 Task: Create Card Card0000000332 in Board Board0000000083 in Workspace WS0000000028 in Trello. Create Card Card0000000333 in Board Board0000000084 in Workspace WS0000000028 in Trello. Create Card Card0000000334 in Board Board0000000084 in Workspace WS0000000028 in Trello. Create Card Card0000000335 in Board Board0000000084 in Workspace WS0000000028 in Trello. Create Card Card0000000336 in Board Board0000000084 in Workspace WS0000000028 in Trello
Action: Mouse moved to (297, 316)
Screenshot: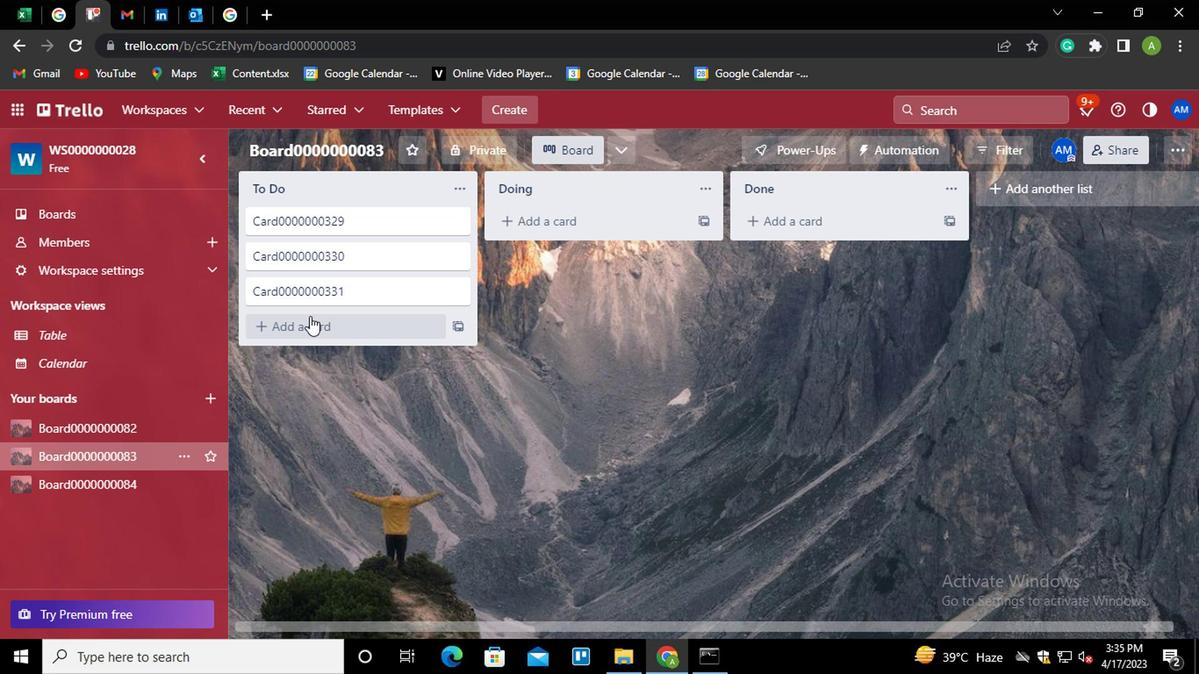 
Action: Mouse pressed left at (297, 316)
Screenshot: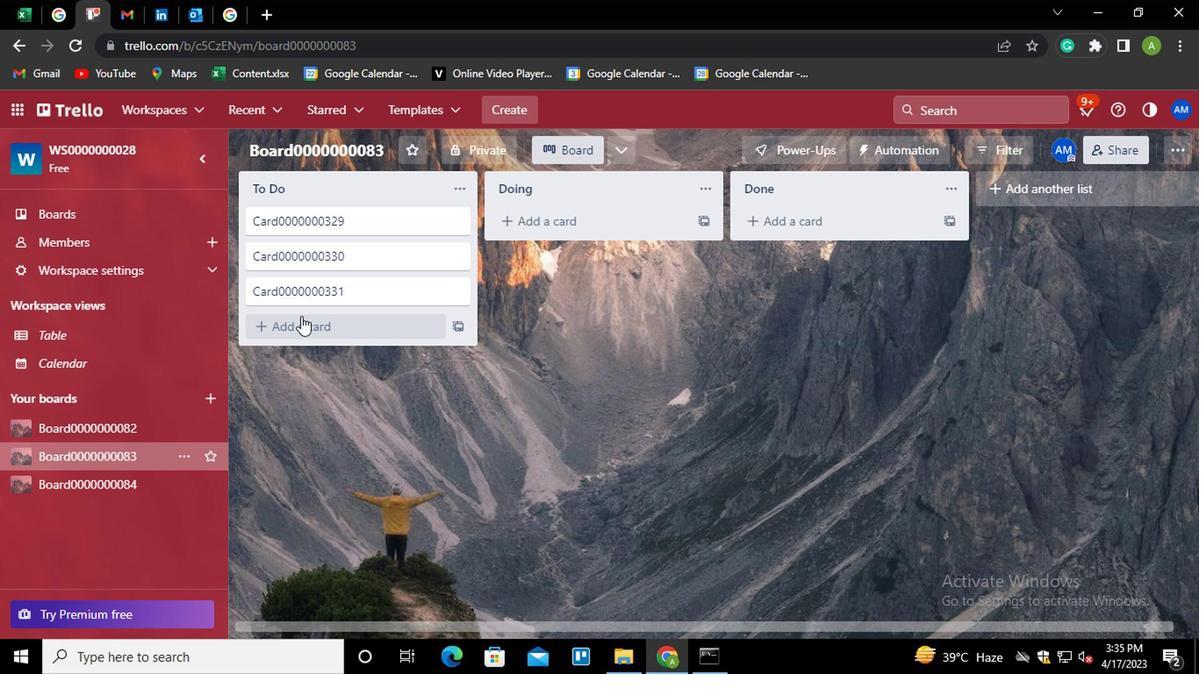 
Action: Key pressed <Key.shift>CARD0000000332
Screenshot: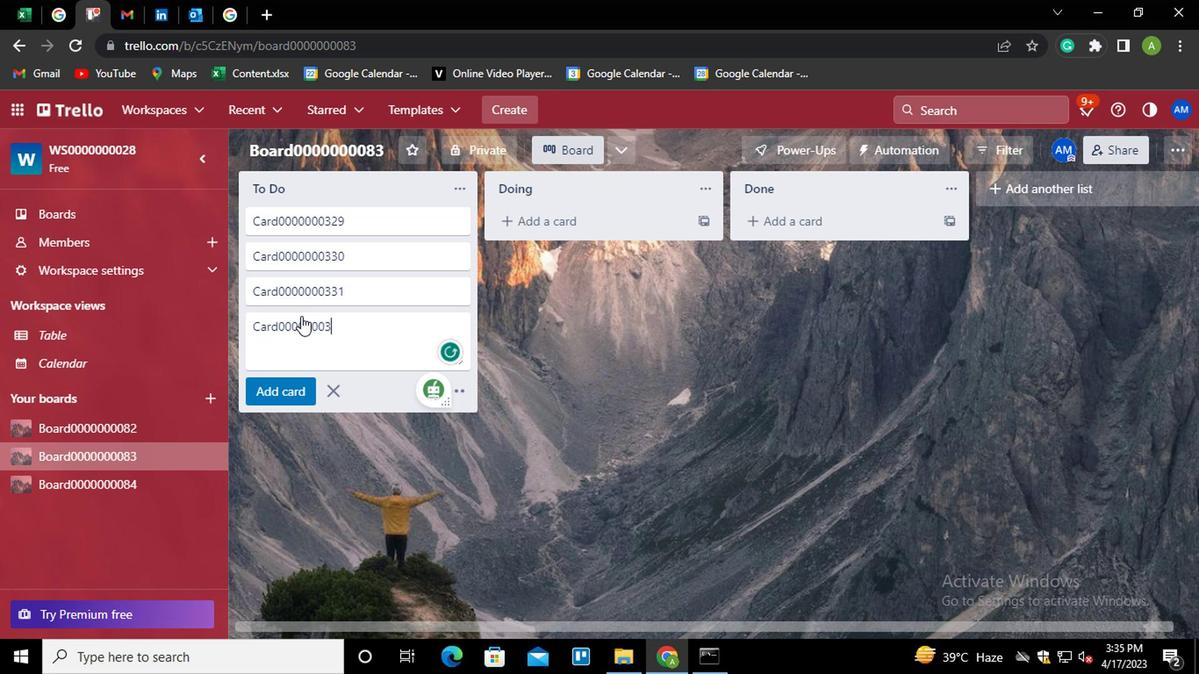 
Action: Mouse moved to (391, 427)
Screenshot: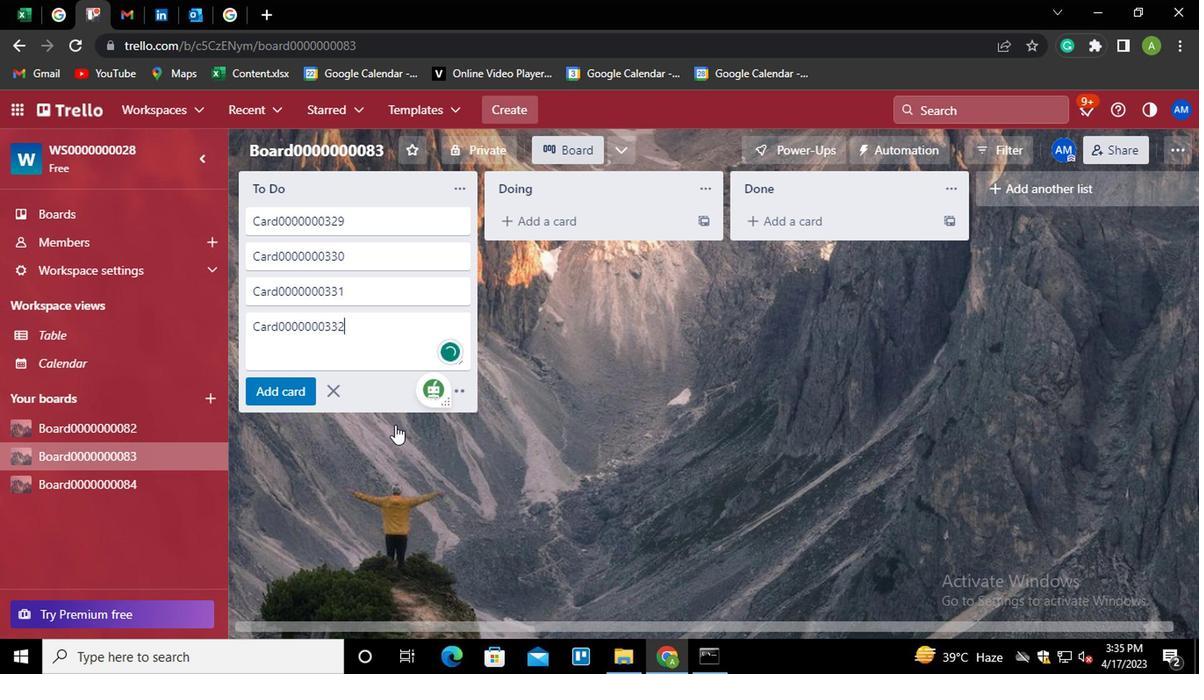 
Action: Mouse pressed left at (391, 427)
Screenshot: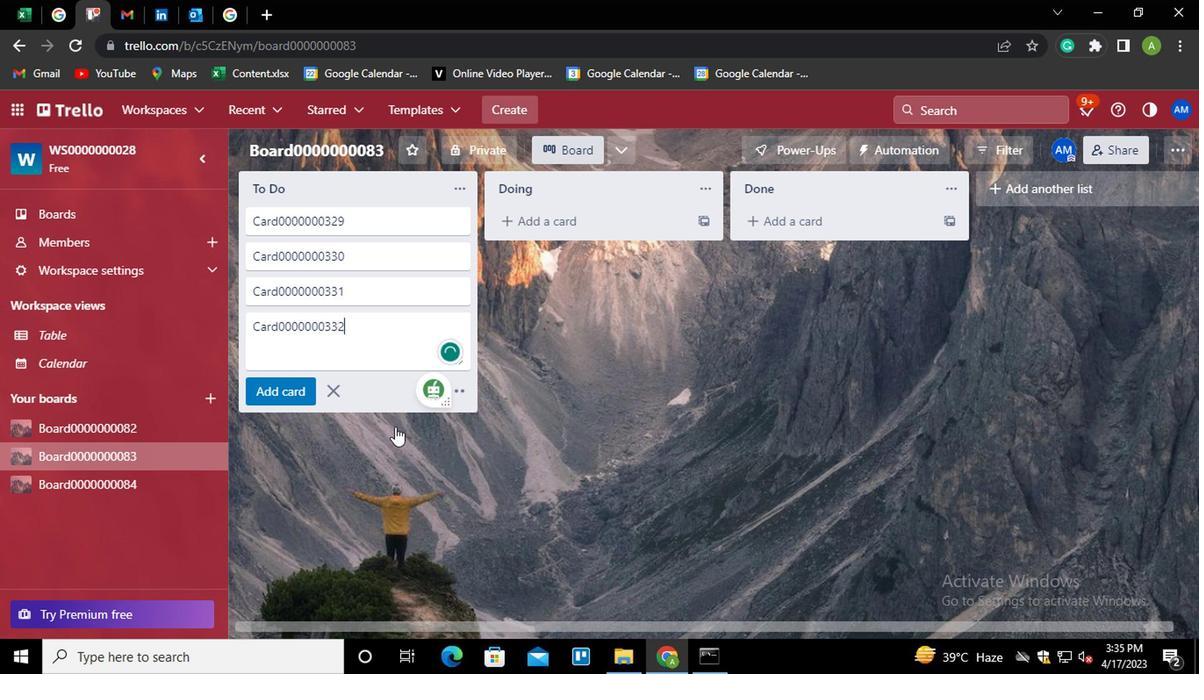 
Action: Mouse moved to (125, 475)
Screenshot: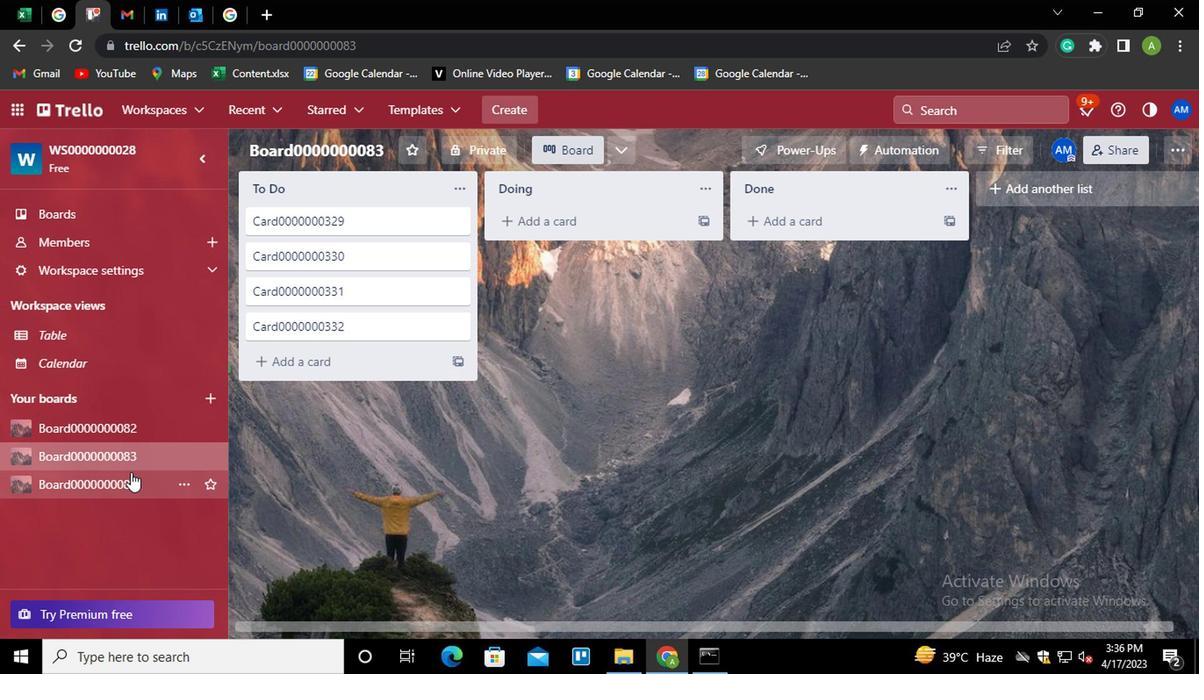 
Action: Mouse pressed left at (125, 475)
Screenshot: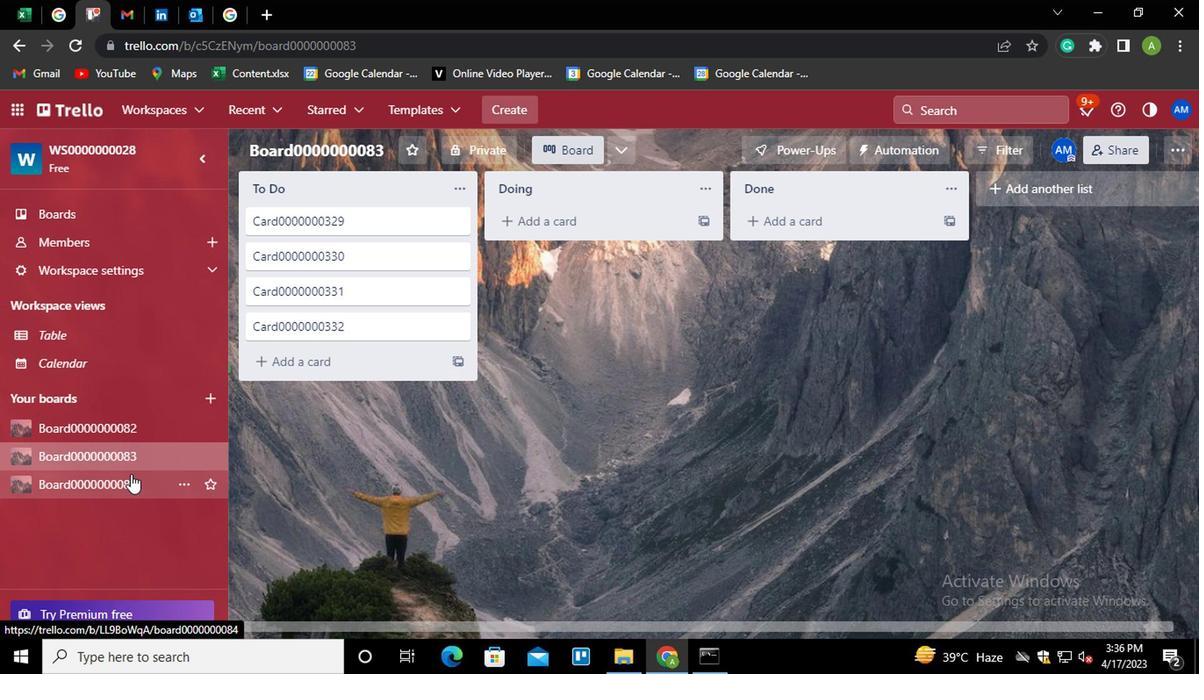 
Action: Mouse moved to (296, 258)
Screenshot: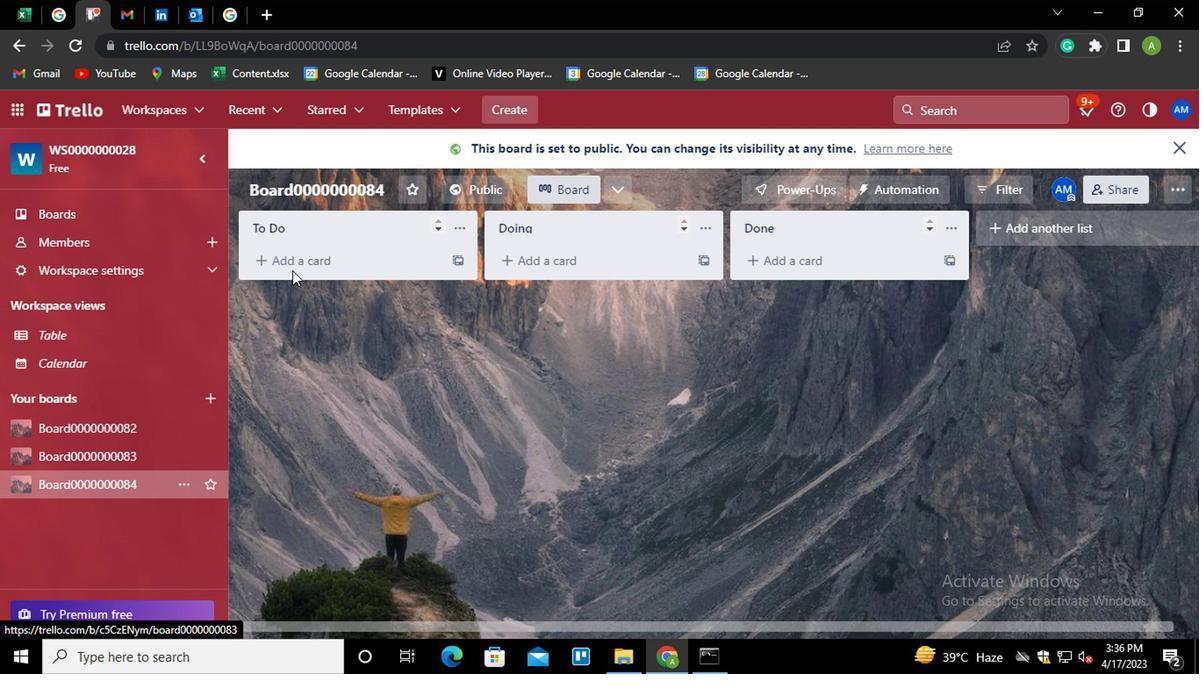 
Action: Mouse pressed left at (296, 258)
Screenshot: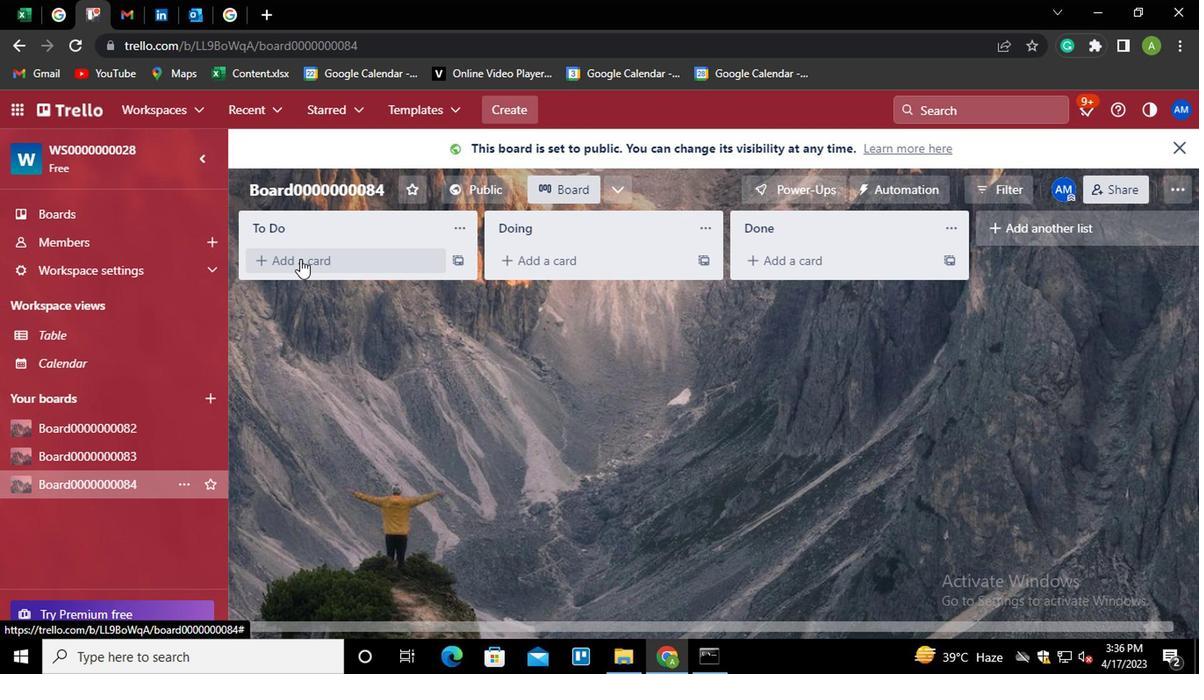 
Action: Key pressed <Key.shift>CARD0000000333<Key.enter><Key.shift>CARD0000000334<Key.enter><Key.shift>CARD0000000336<Key.backspace>5<Key.enter><Key.shift>CARD0000000336
Screenshot: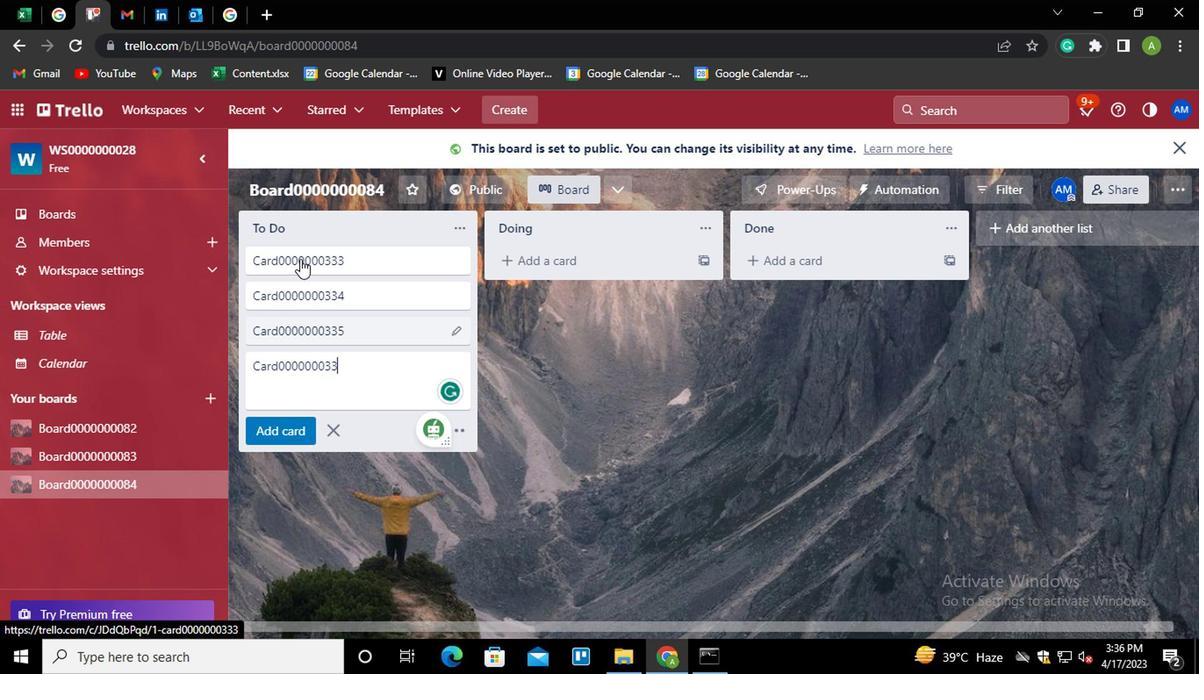 
Action: Mouse moved to (604, 382)
Screenshot: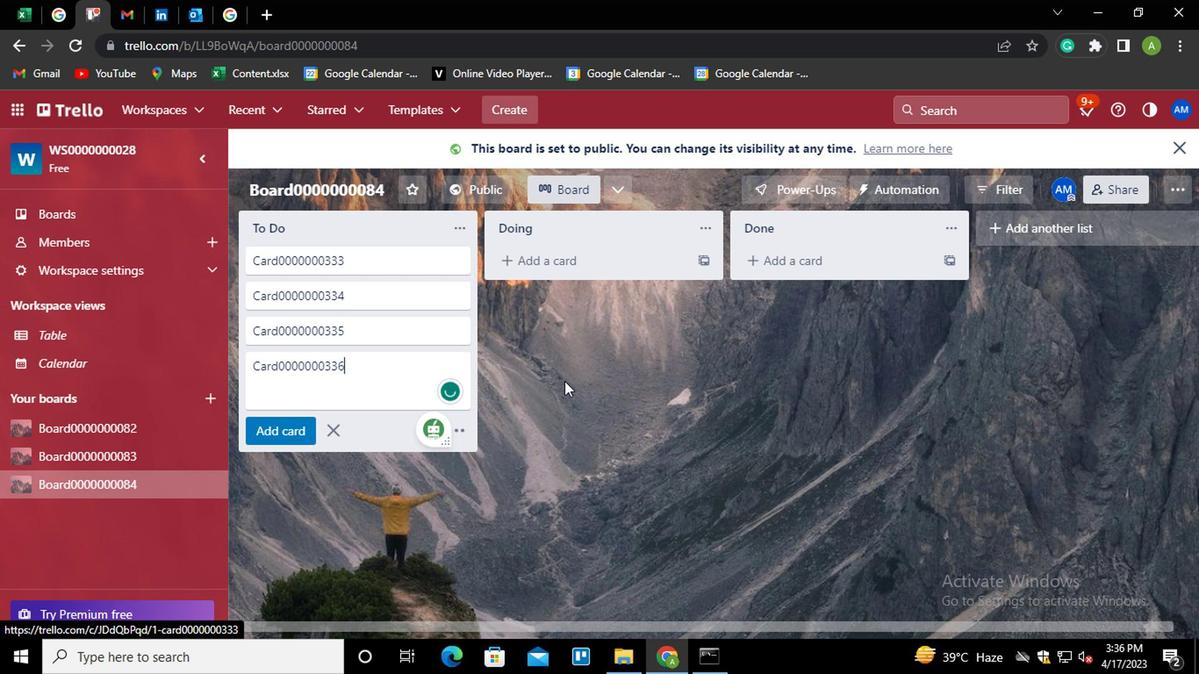 
Action: Mouse pressed left at (604, 382)
Screenshot: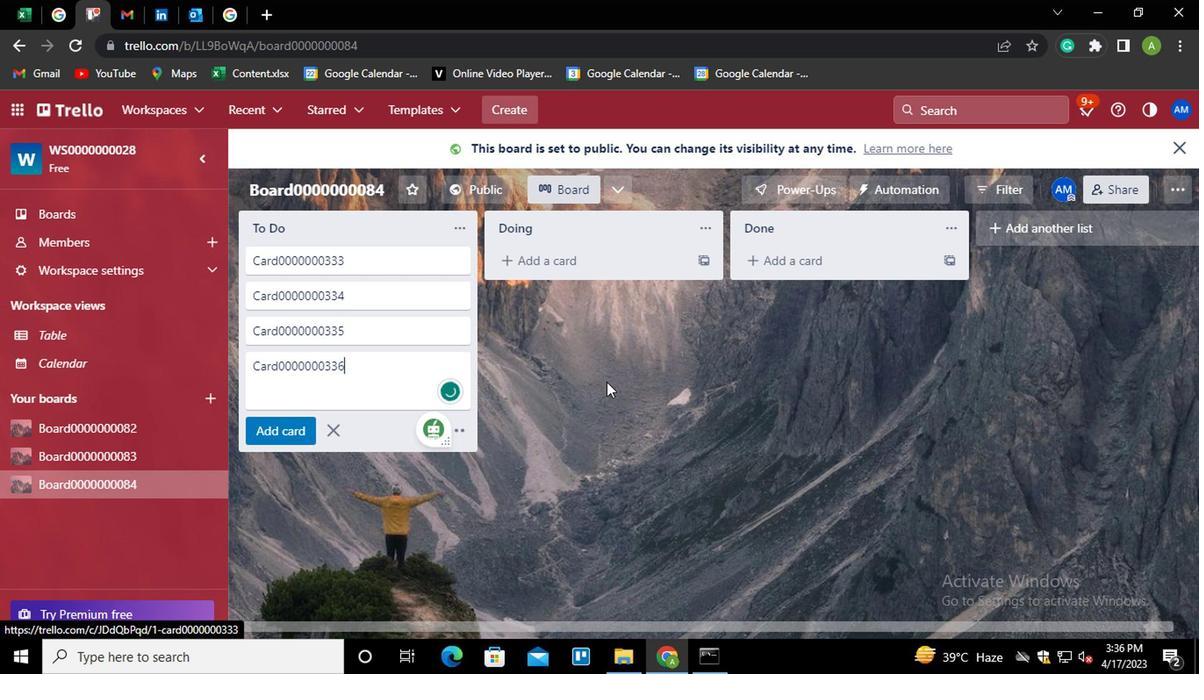 
